 Task: Select the goto-location option in the double-click behavior.
Action: Mouse moved to (6, 512)
Screenshot: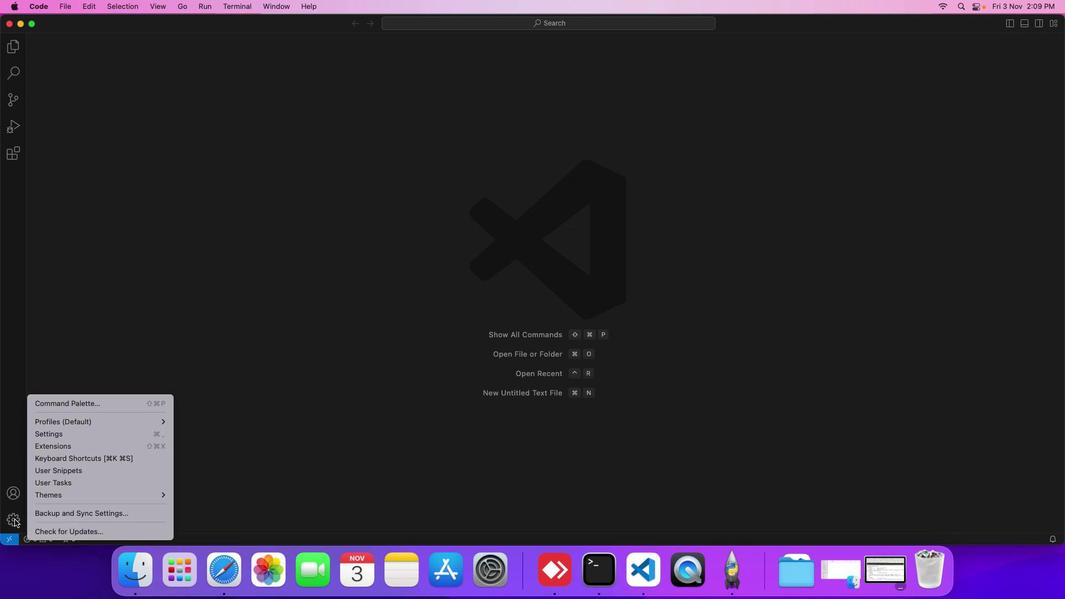 
Action: Mouse pressed left at (6, 512)
Screenshot: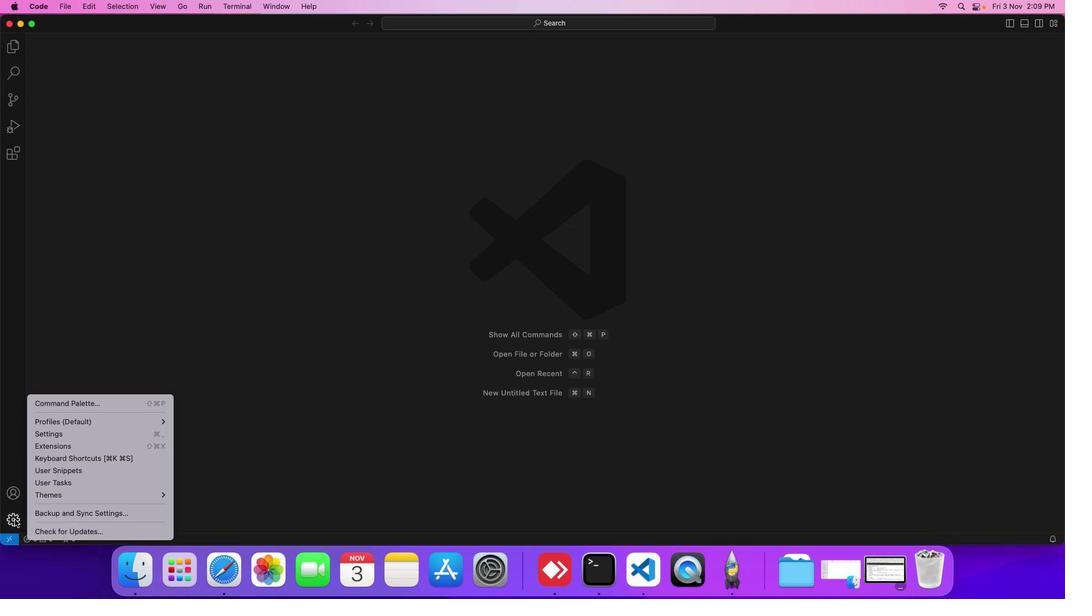 
Action: Mouse moved to (56, 429)
Screenshot: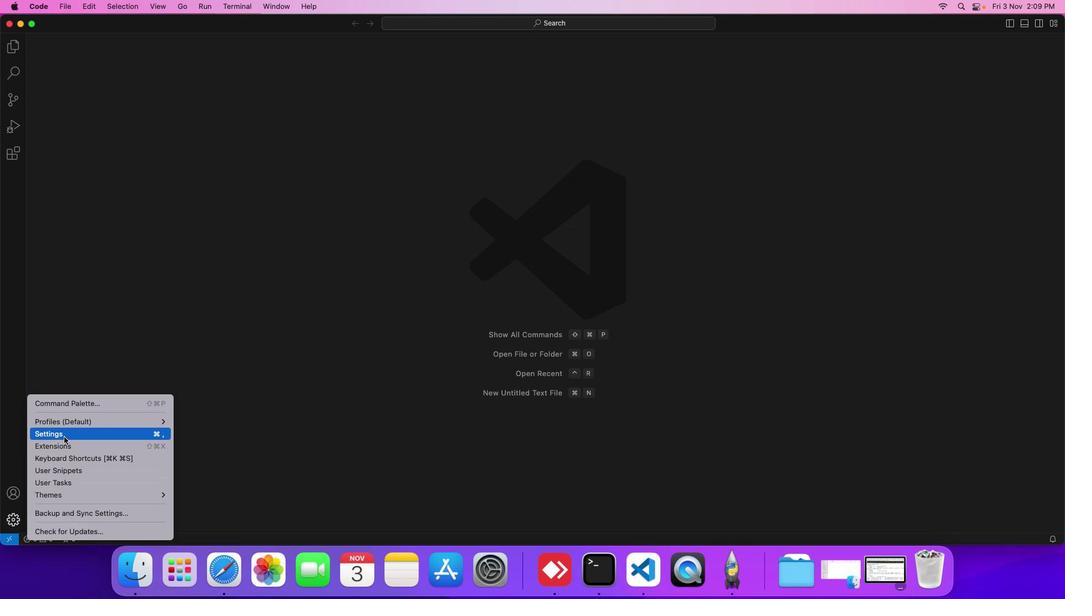 
Action: Mouse pressed left at (56, 429)
Screenshot: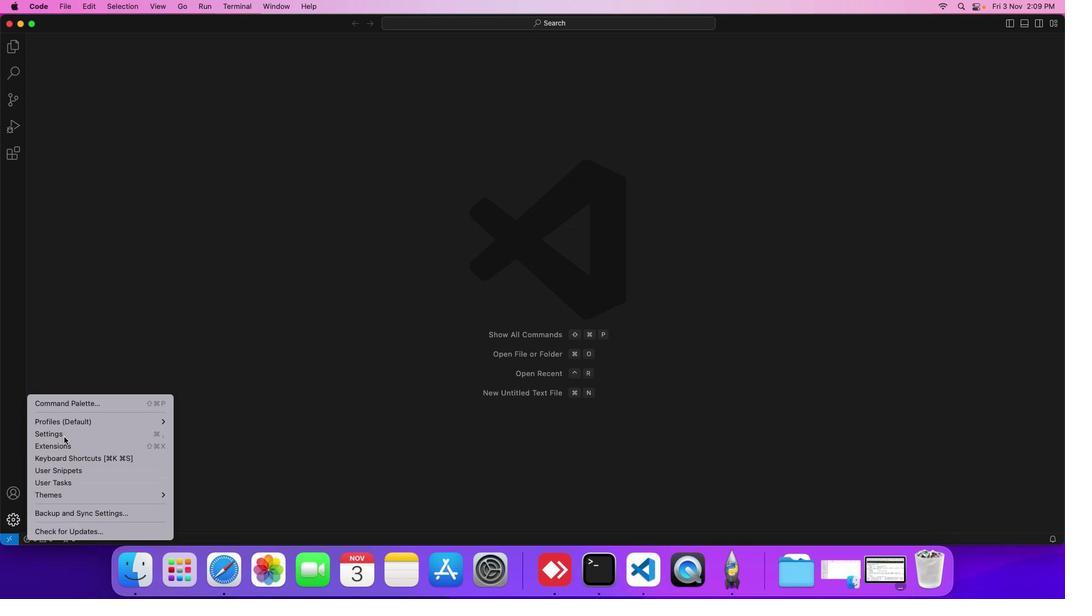 
Action: Mouse moved to (257, 153)
Screenshot: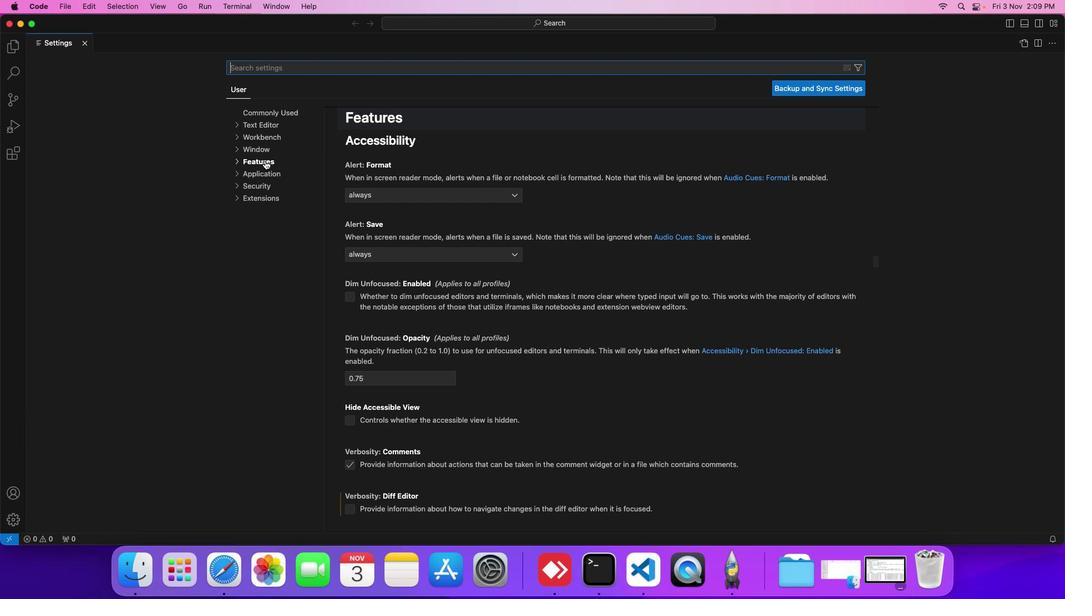 
Action: Mouse pressed left at (257, 153)
Screenshot: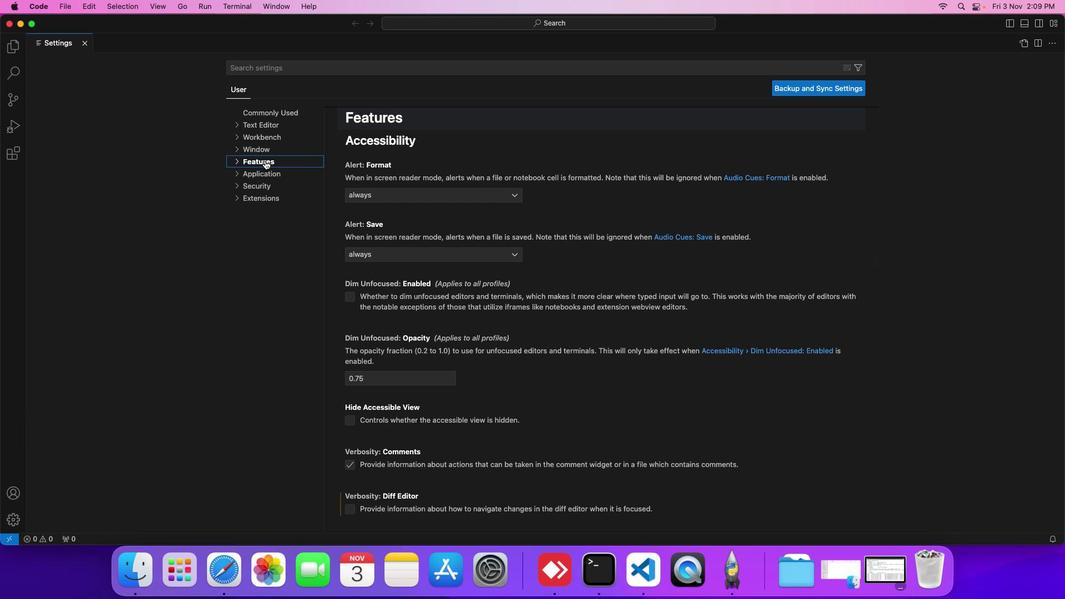 
Action: Mouse moved to (263, 191)
Screenshot: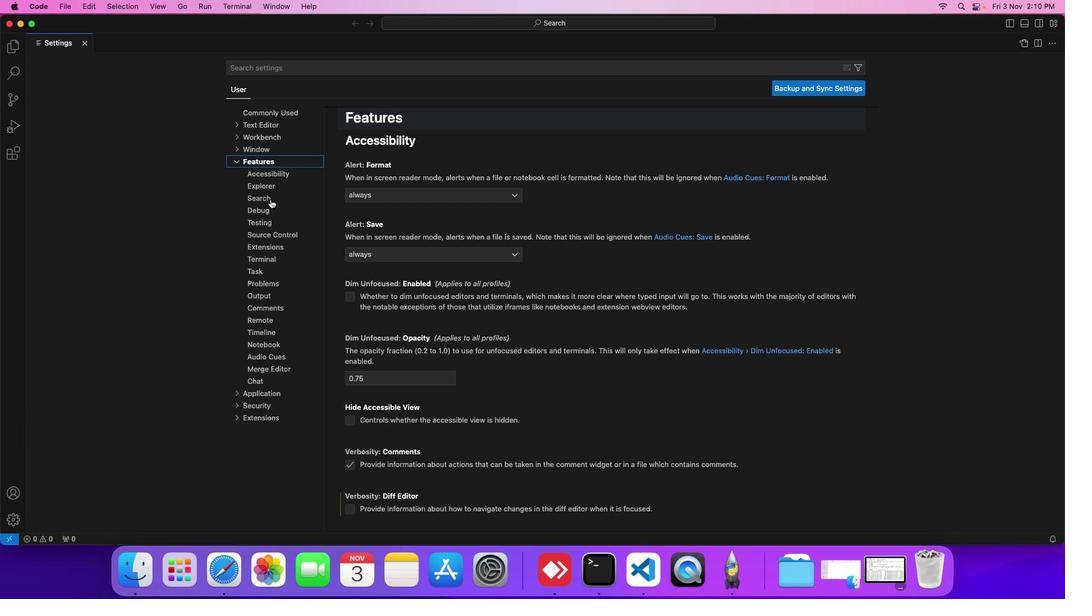 
Action: Mouse pressed left at (263, 191)
Screenshot: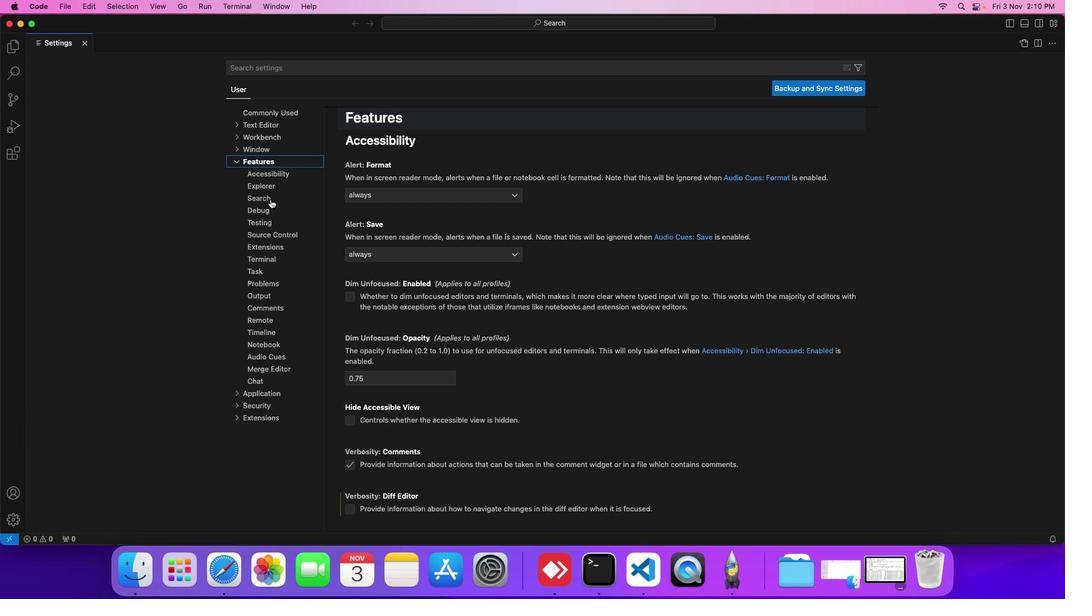
Action: Mouse moved to (375, 362)
Screenshot: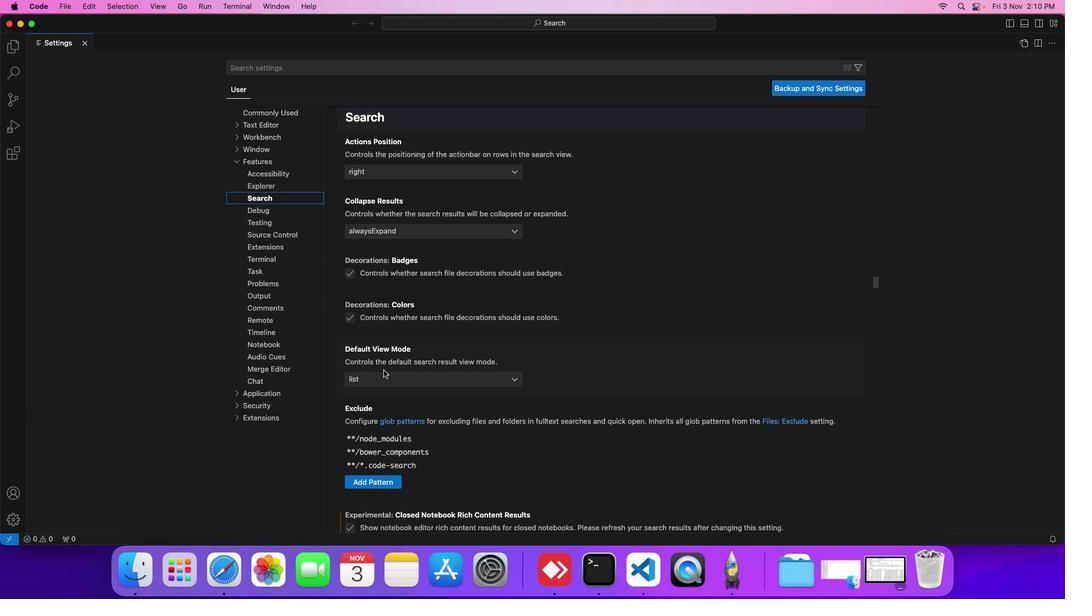 
Action: Mouse scrolled (375, 362) with delta (-7, -7)
Screenshot: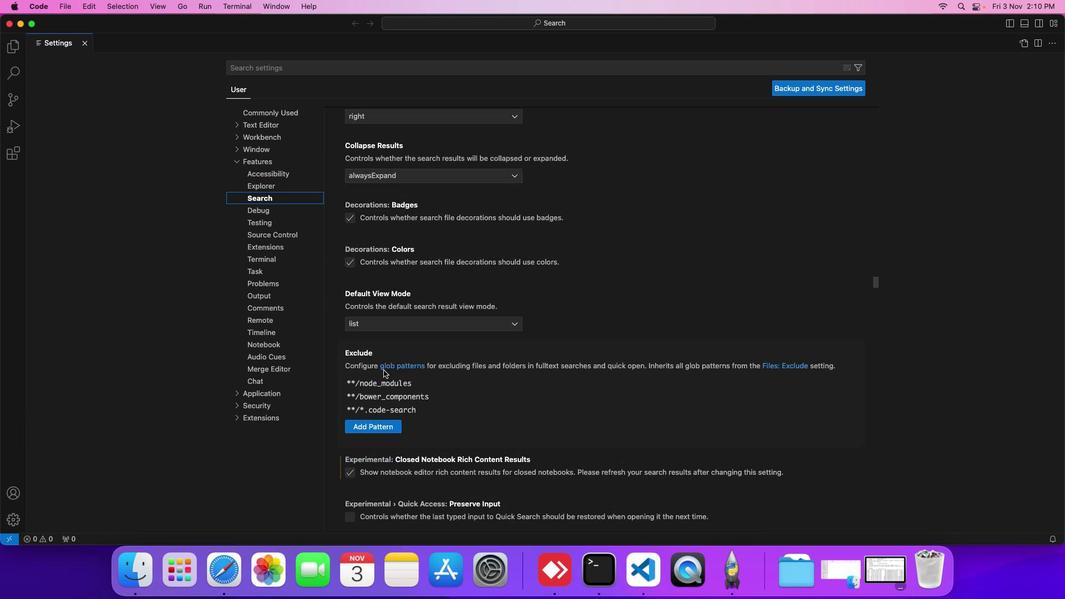 
Action: Mouse scrolled (375, 362) with delta (-7, -7)
Screenshot: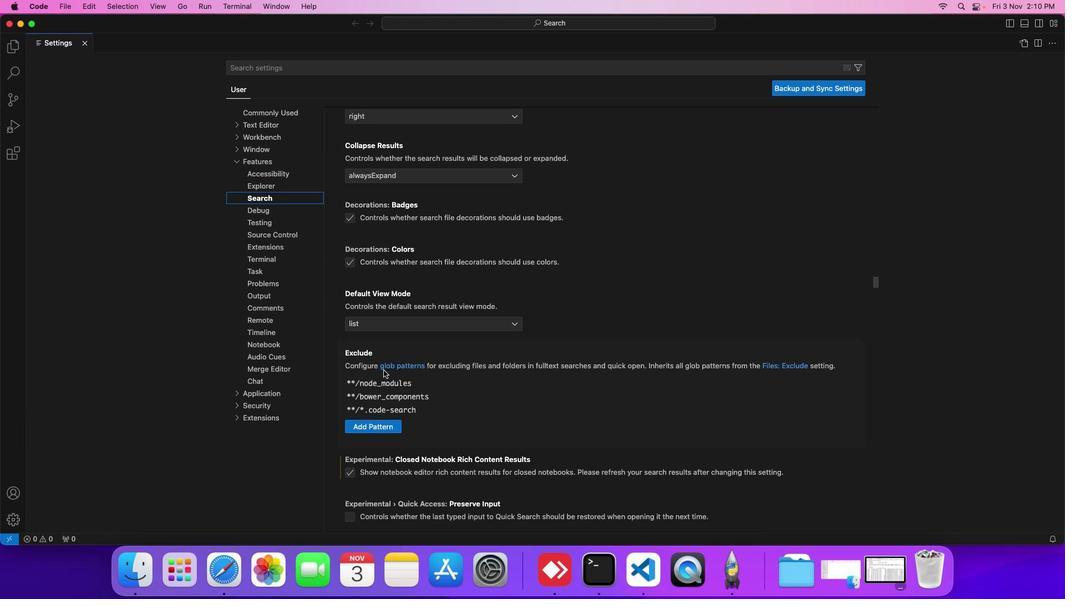 
Action: Mouse scrolled (375, 362) with delta (-7, -7)
Screenshot: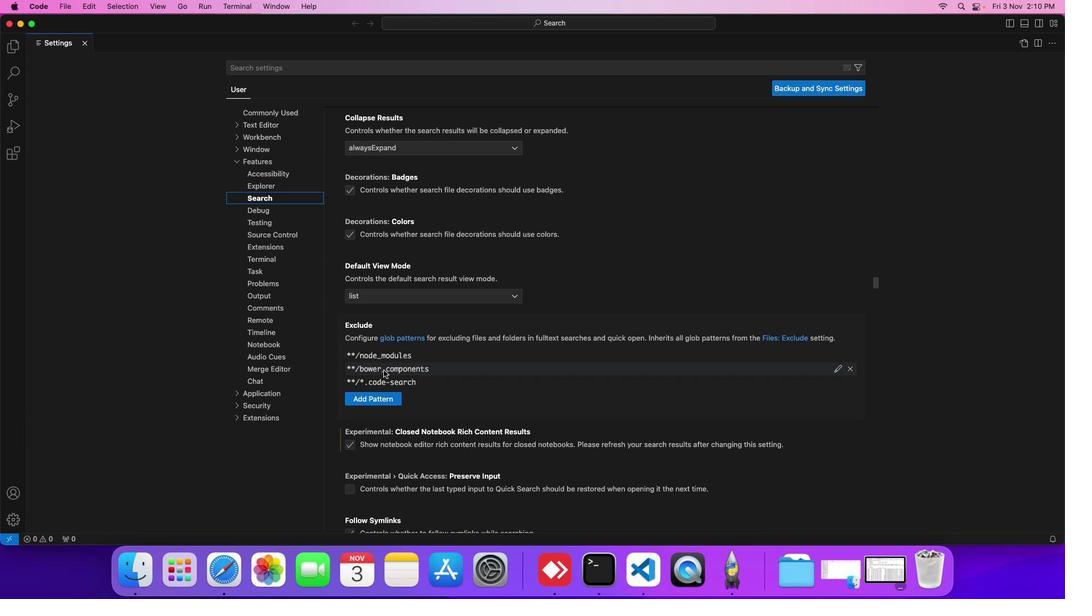 
Action: Mouse scrolled (375, 362) with delta (-7, -7)
Screenshot: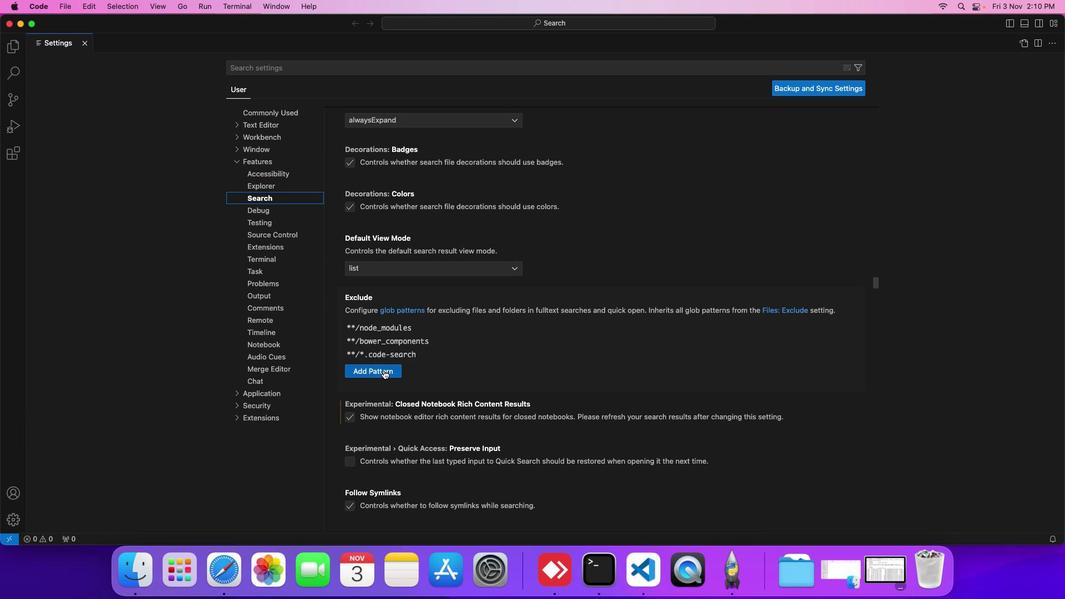 
Action: Mouse scrolled (375, 362) with delta (-7, -7)
Screenshot: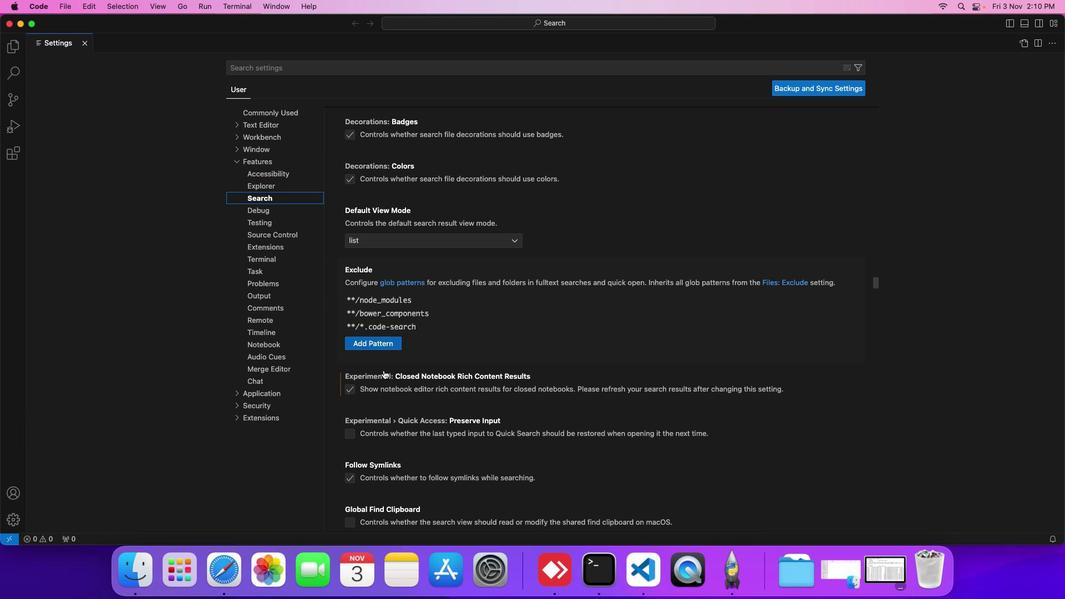 
Action: Mouse scrolled (375, 362) with delta (-7, -7)
Screenshot: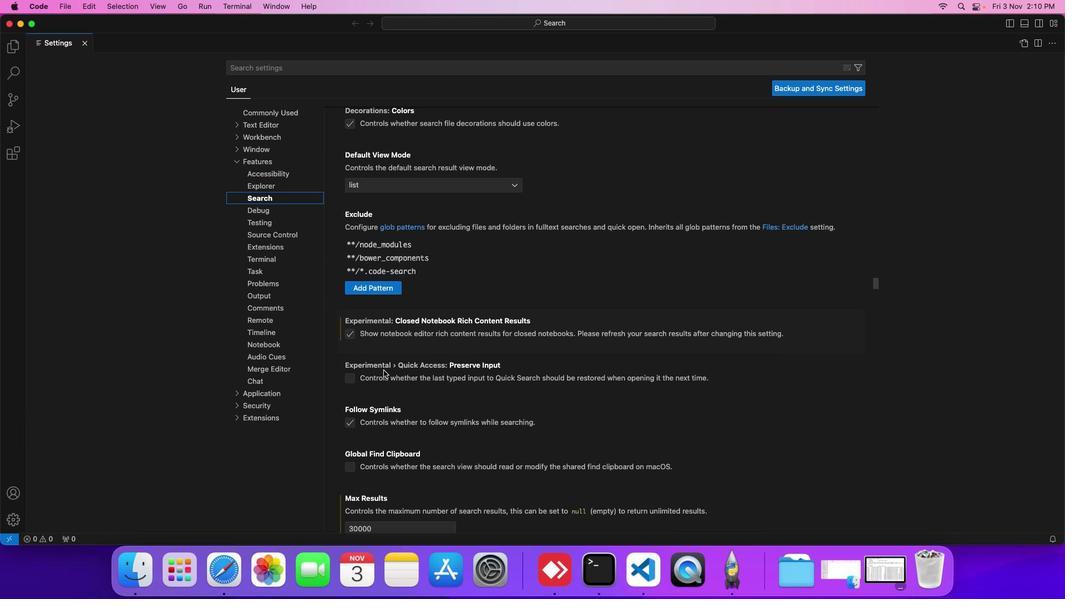 
Action: Mouse scrolled (375, 362) with delta (-7, -7)
Screenshot: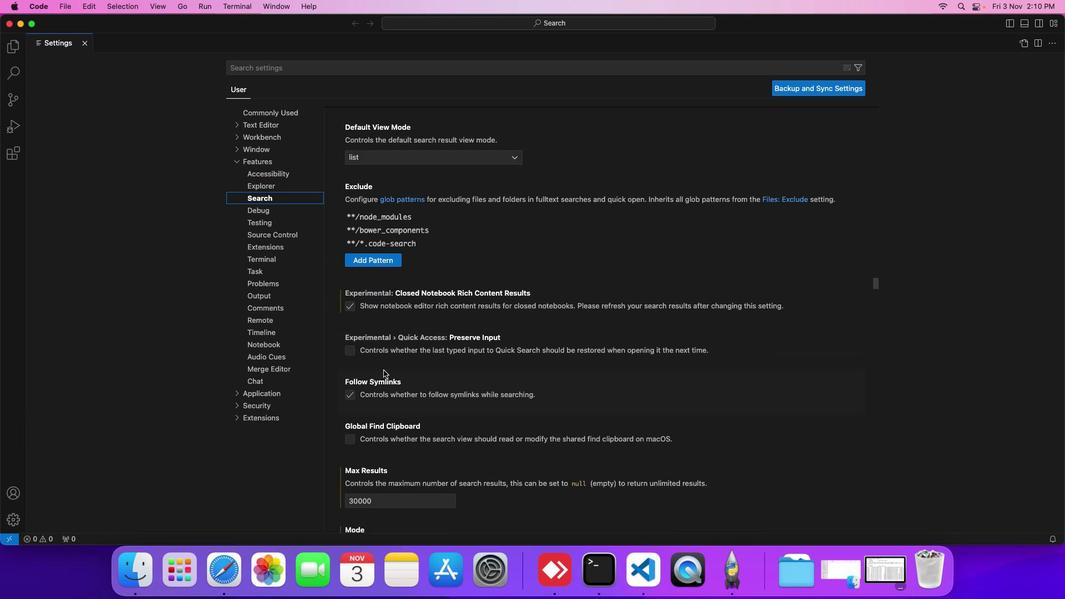 
Action: Mouse scrolled (375, 362) with delta (-7, -7)
Screenshot: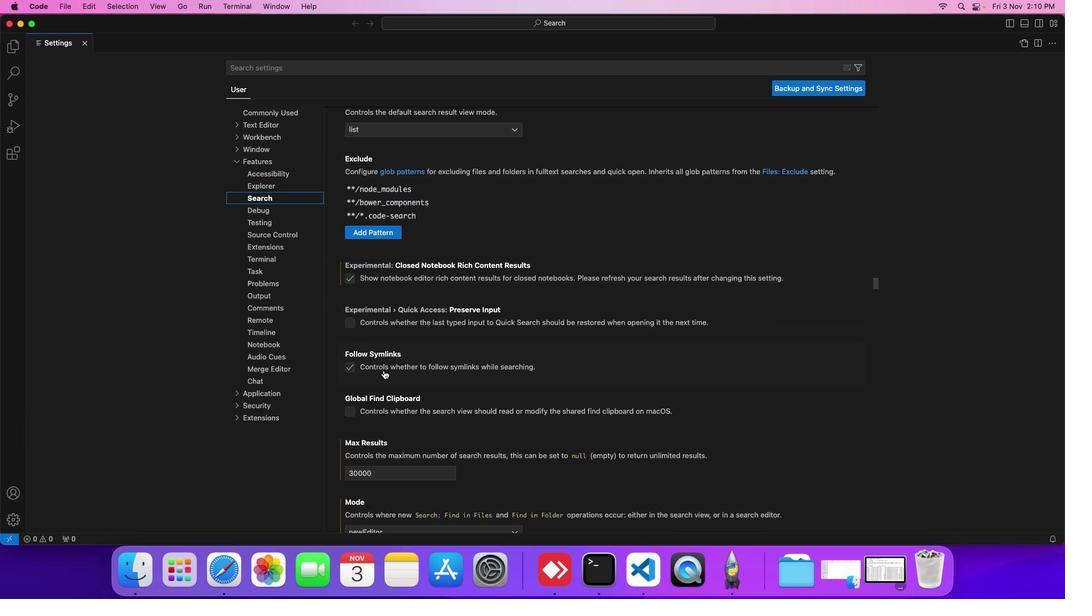 
Action: Mouse scrolled (375, 362) with delta (-7, -7)
Screenshot: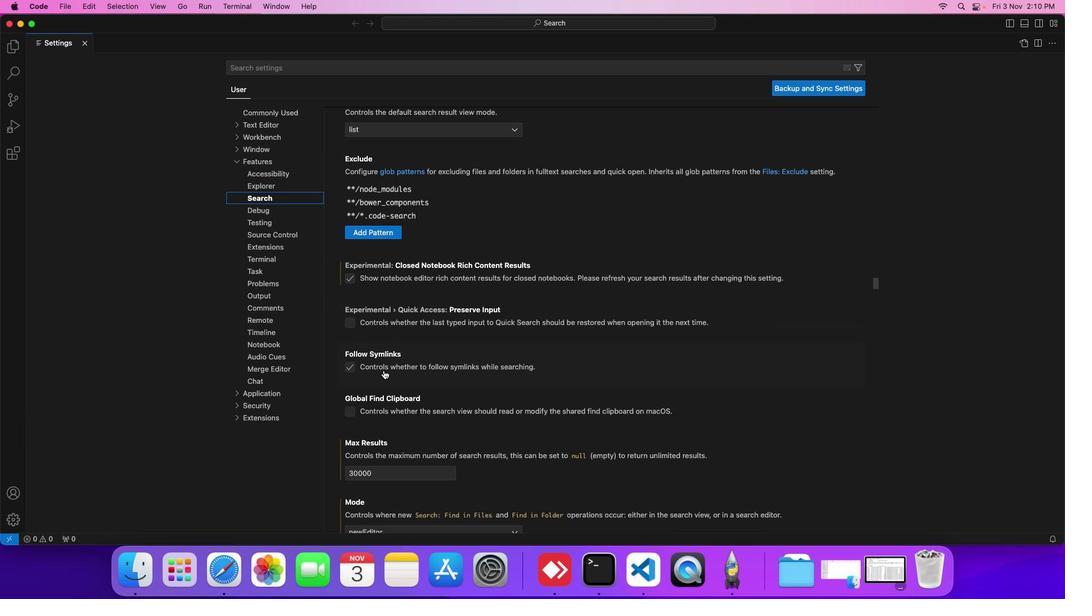 
Action: Mouse scrolled (375, 362) with delta (-7, -7)
Screenshot: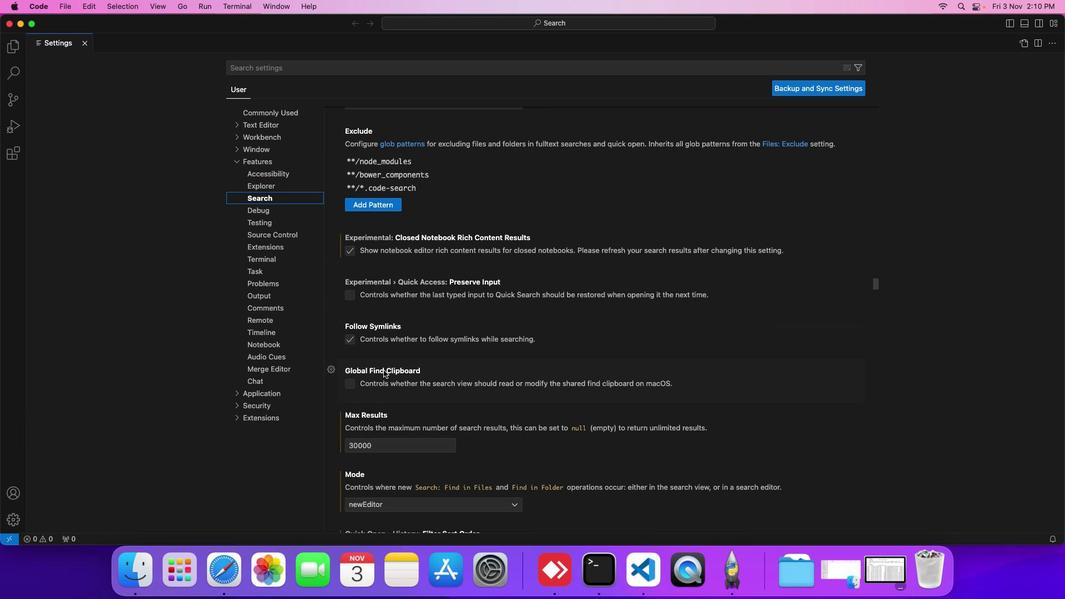 
Action: Mouse scrolled (375, 362) with delta (-7, -7)
Screenshot: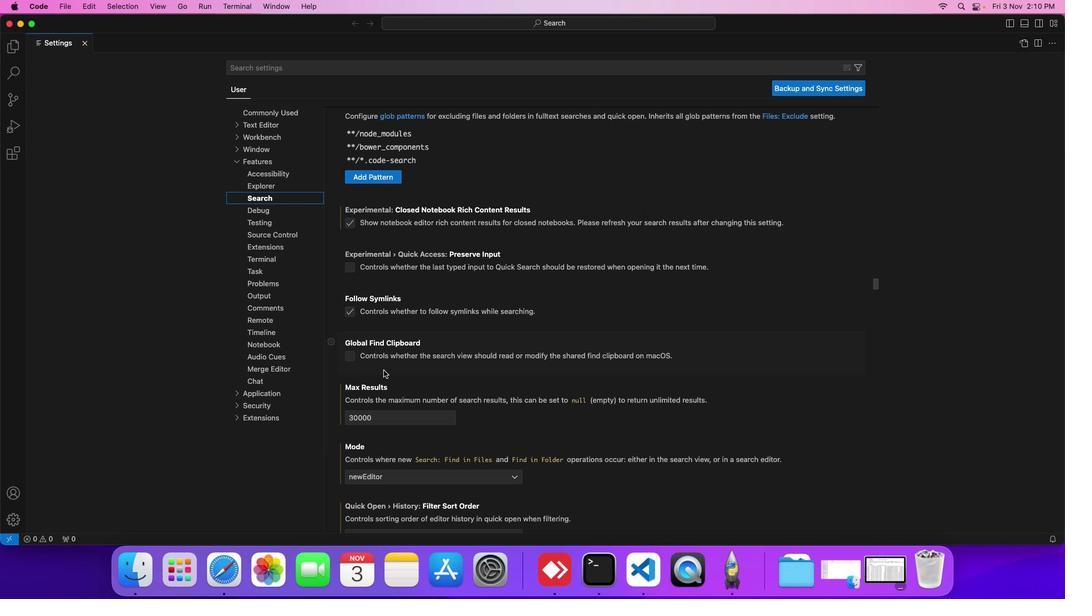 
Action: Mouse scrolled (375, 362) with delta (-7, -7)
Screenshot: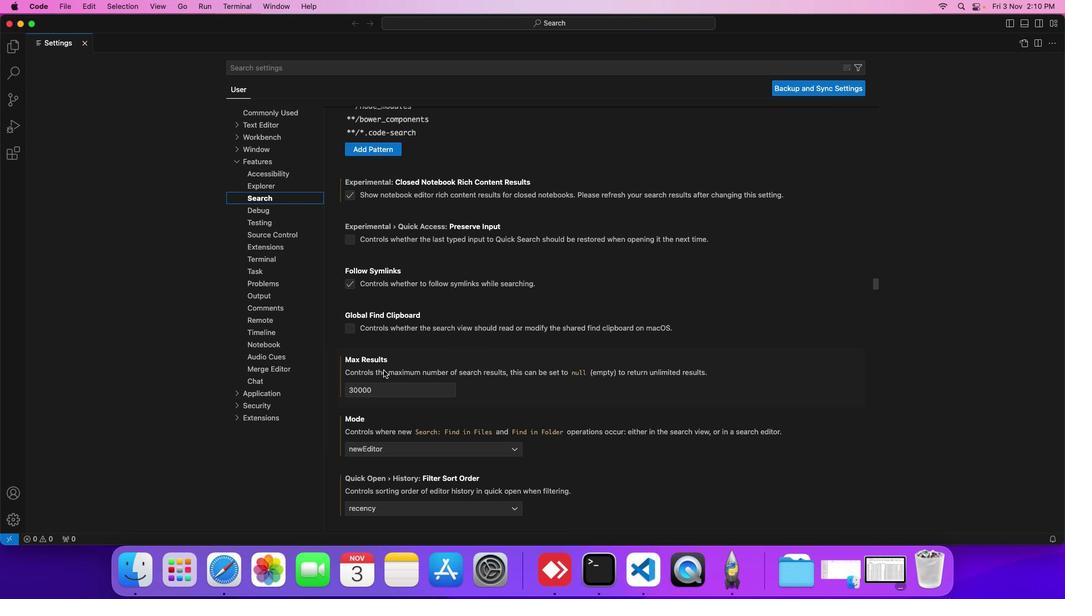 
Action: Mouse scrolled (375, 362) with delta (-7, -7)
Screenshot: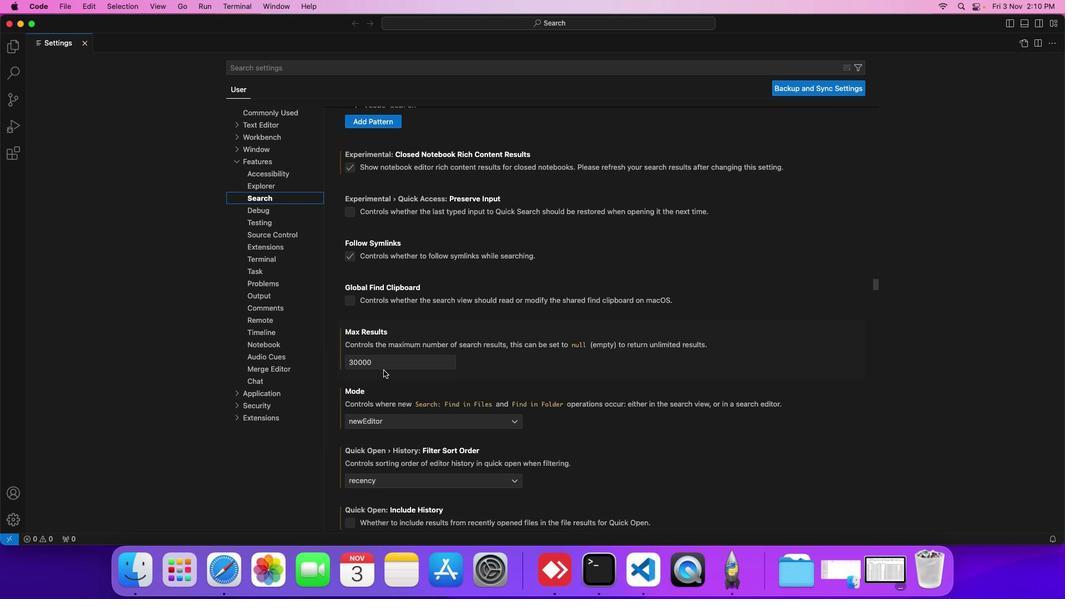 
Action: Mouse scrolled (375, 362) with delta (-7, -7)
Screenshot: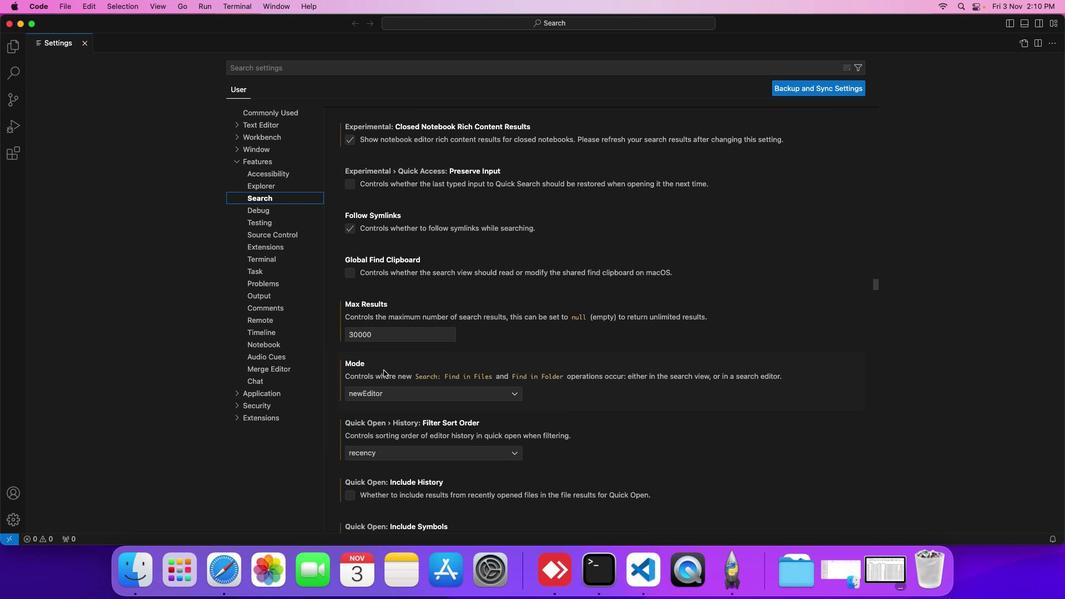 
Action: Mouse scrolled (375, 362) with delta (-7, -7)
Screenshot: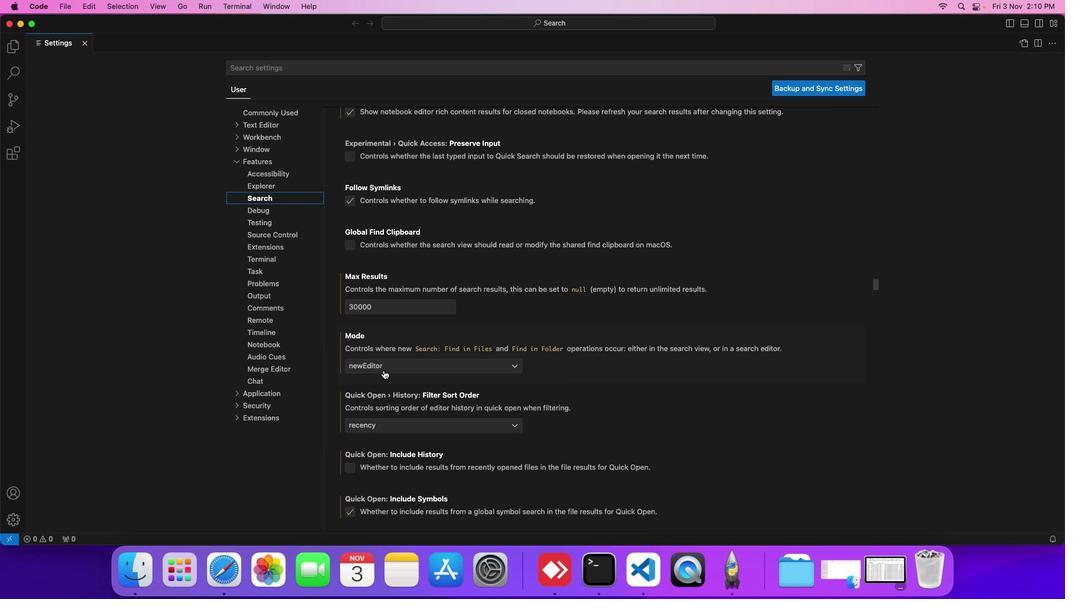 
Action: Mouse scrolled (375, 362) with delta (-7, -7)
Screenshot: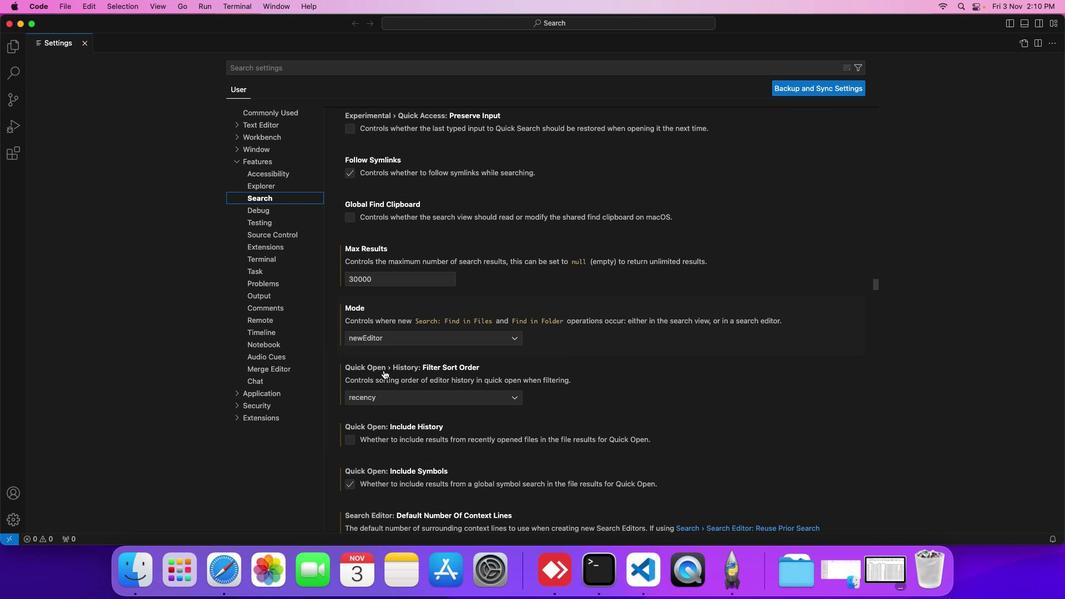 
Action: Mouse scrolled (375, 362) with delta (-7, -7)
Screenshot: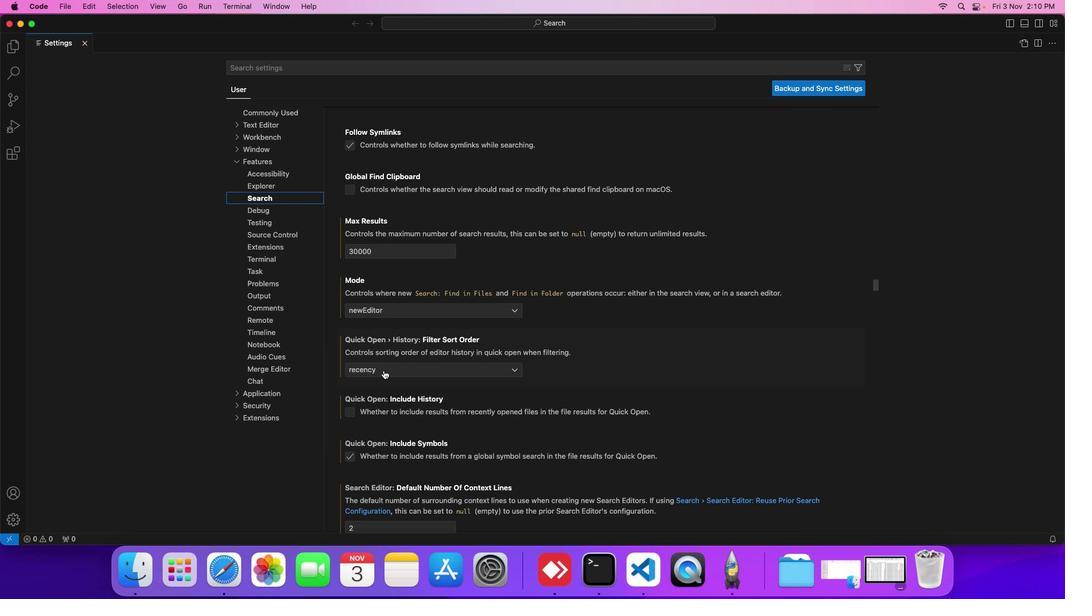 
Action: Mouse scrolled (375, 362) with delta (-7, -7)
Screenshot: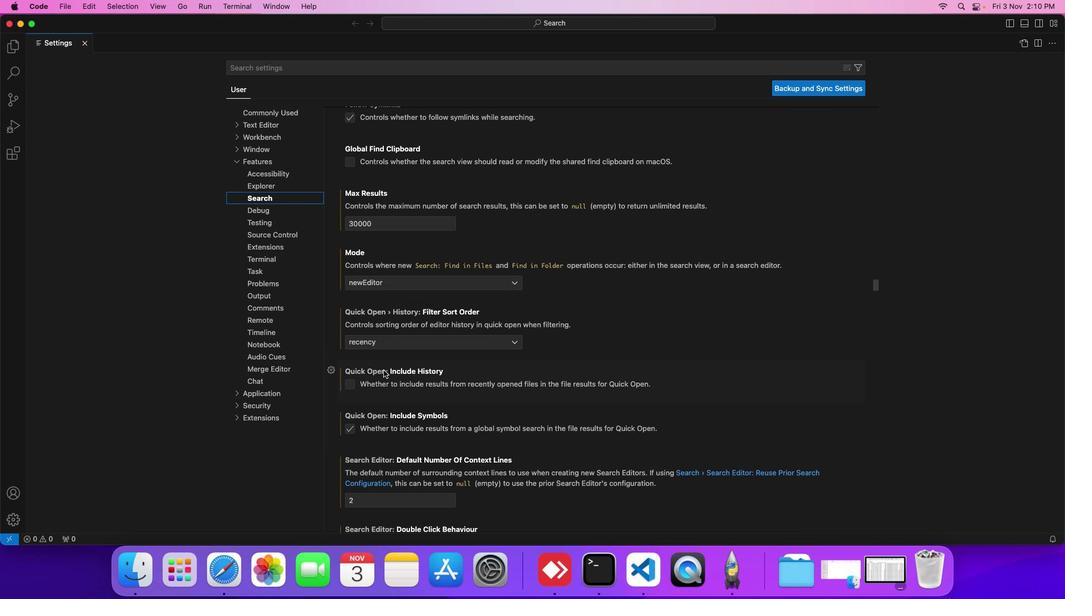 
Action: Mouse scrolled (375, 362) with delta (-7, -7)
Screenshot: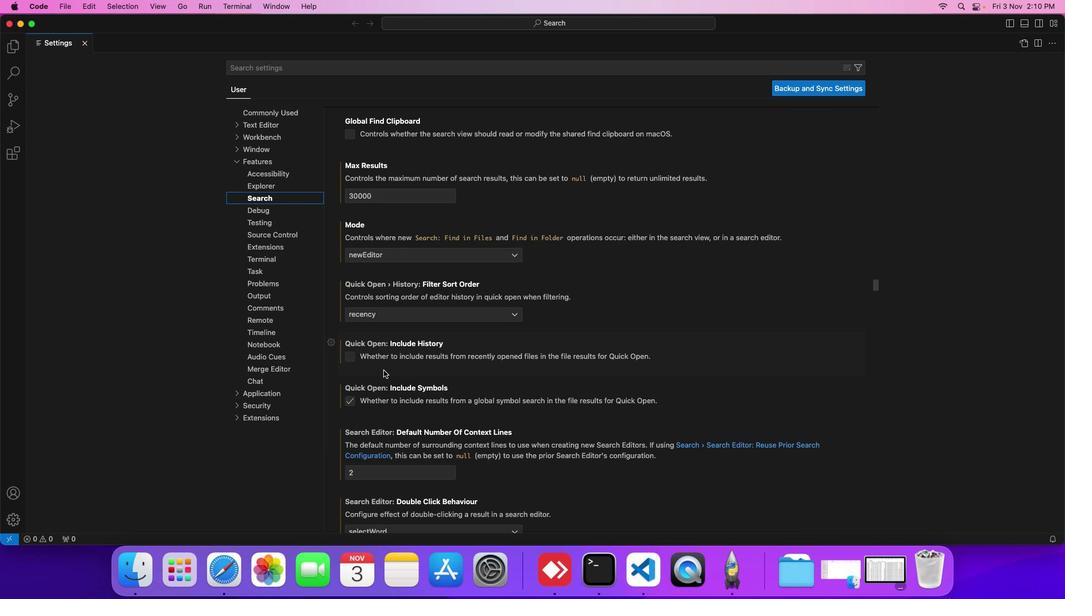 
Action: Mouse scrolled (375, 362) with delta (-7, -7)
Screenshot: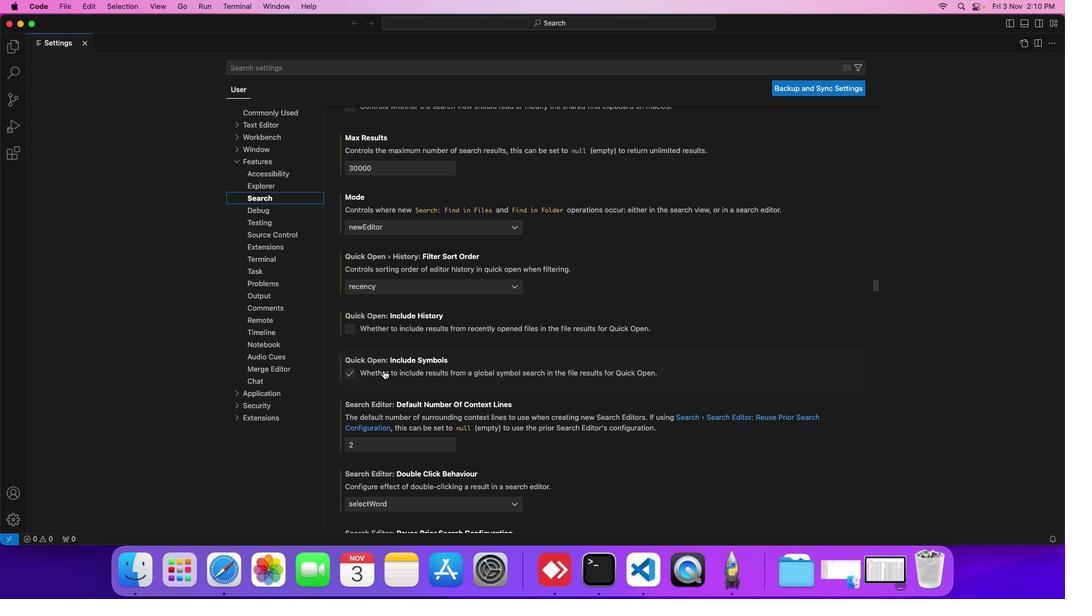 
Action: Mouse scrolled (375, 362) with delta (-7, -7)
Screenshot: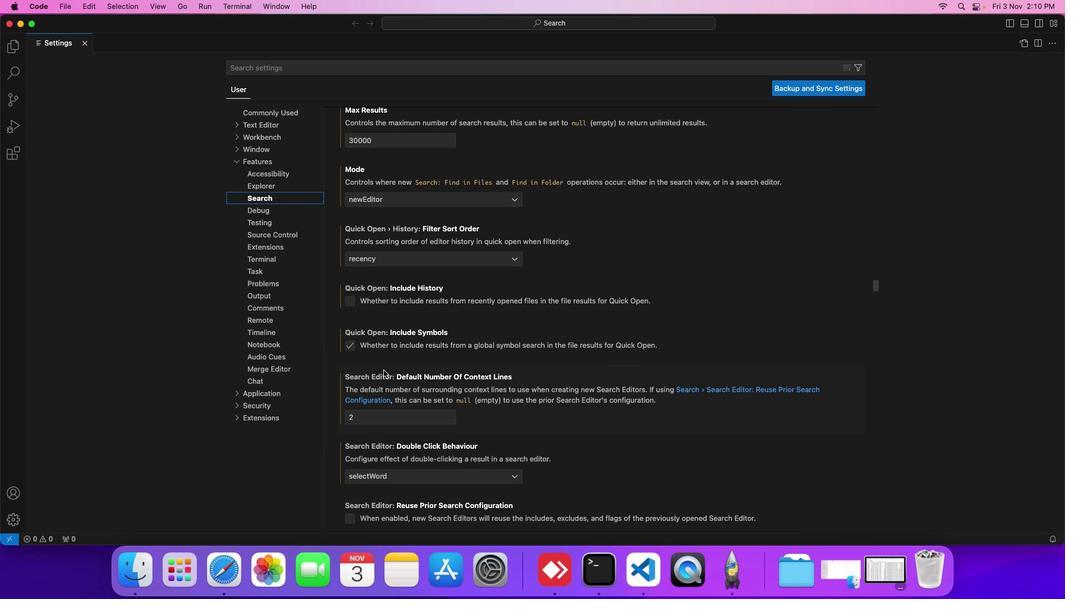 
Action: Mouse scrolled (375, 362) with delta (-7, -7)
Screenshot: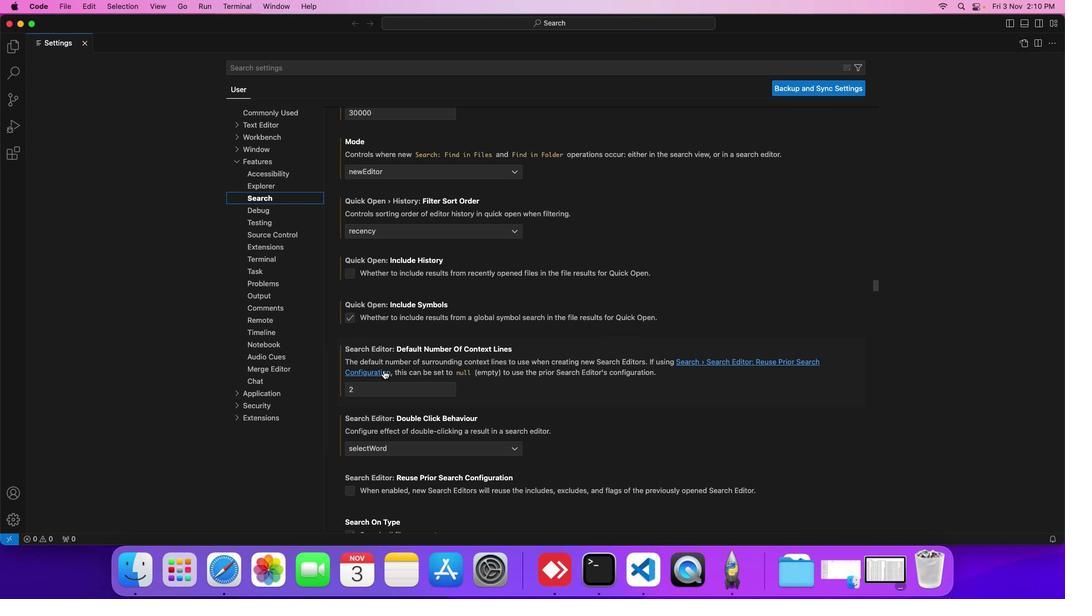 
Action: Mouse scrolled (375, 362) with delta (-7, -7)
Screenshot: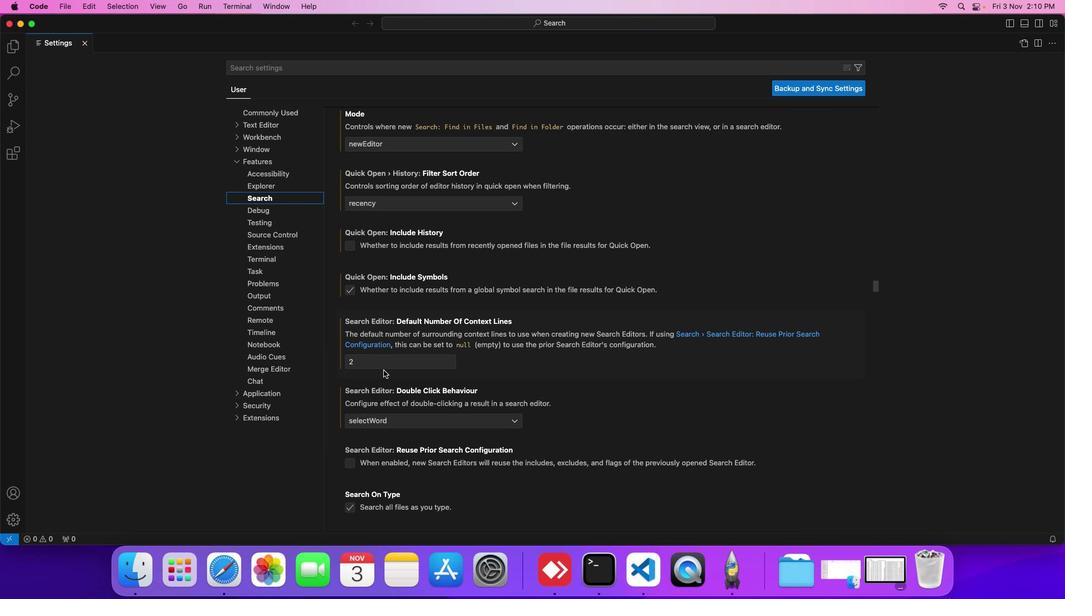 
Action: Mouse moved to (371, 410)
Screenshot: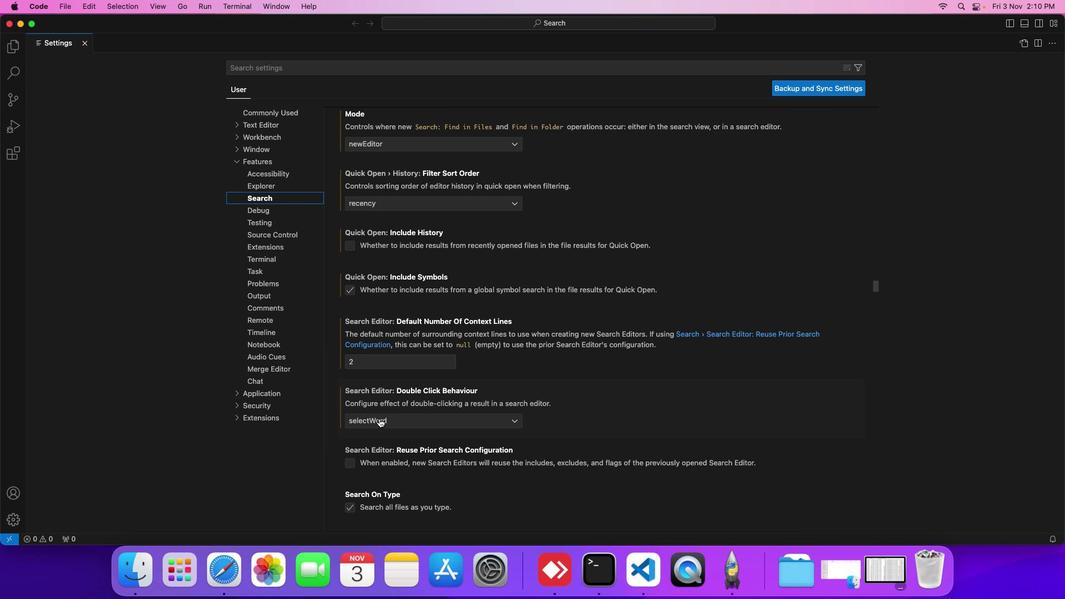 
Action: Mouse pressed left at (371, 410)
Screenshot: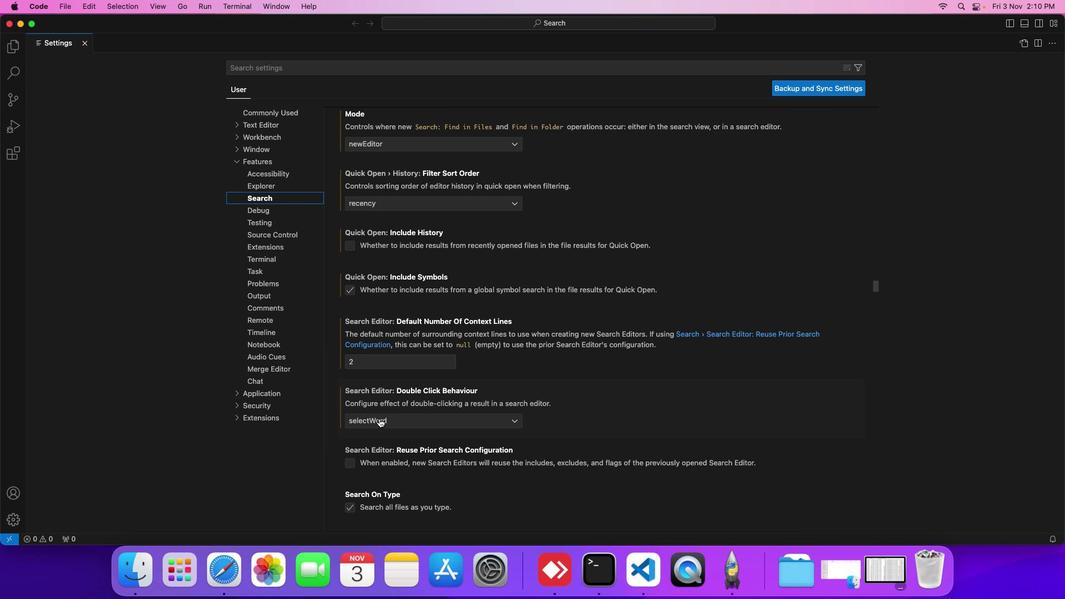 
Action: Mouse moved to (368, 435)
Screenshot: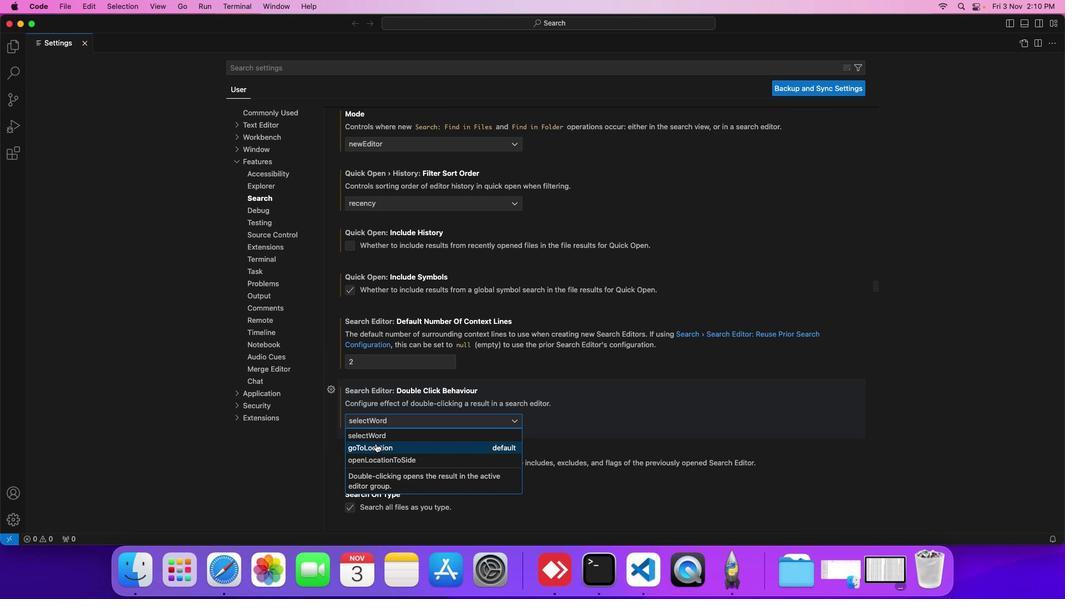 
Action: Mouse pressed left at (368, 435)
Screenshot: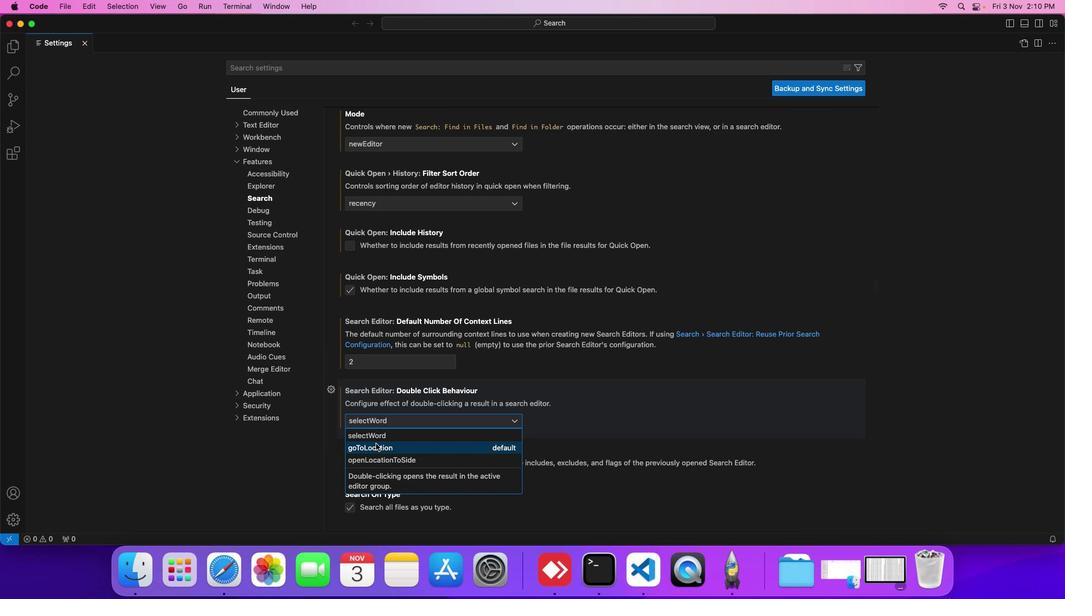 
Action: Mouse moved to (368, 414)
Screenshot: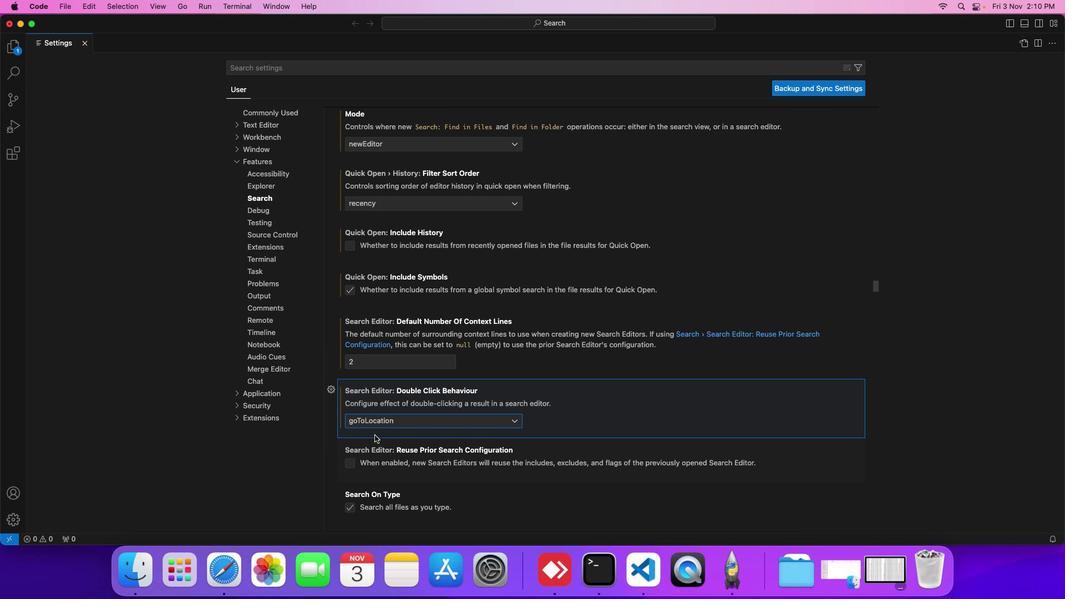 
